 Task: Create List Brand Identity Management Tool in Board Human Resources Management to Workspace Content Marketing Agencies. Create List Brand Identity Management Dashboard in Board Business Model Development and Validation to Workspace Content Marketing Agencies. Create List Brand Identity Management Process in Board Sales Funnel Optimization and Management to Workspace Content Marketing Agencies
Action: Mouse moved to (27, 265)
Screenshot: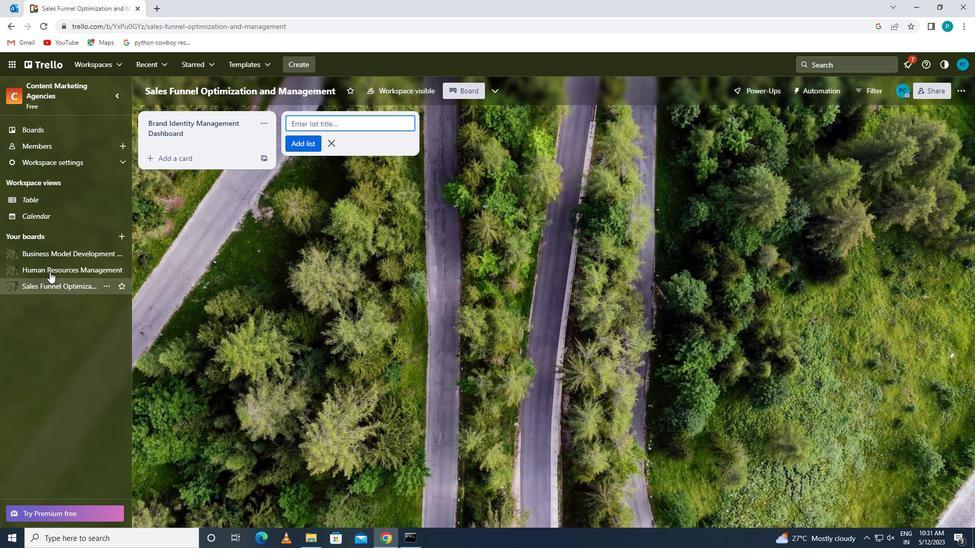 
Action: Mouse pressed left at (27, 265)
Screenshot: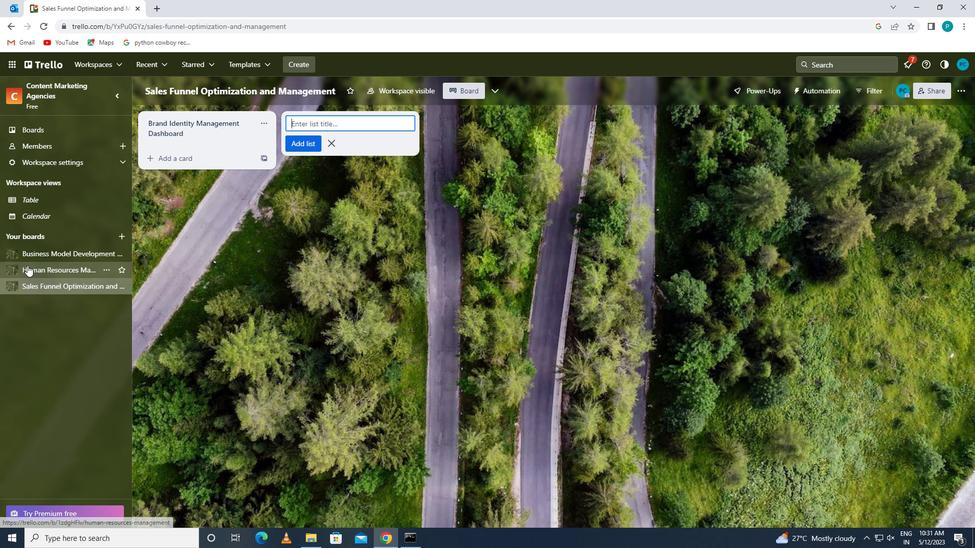 
Action: Mouse moved to (376, 120)
Screenshot: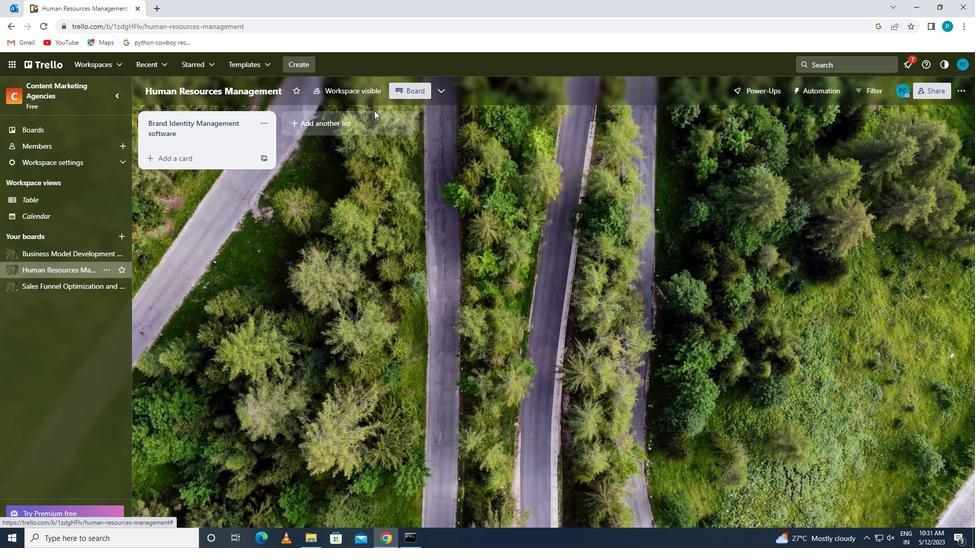 
Action: Mouse pressed left at (376, 120)
Screenshot: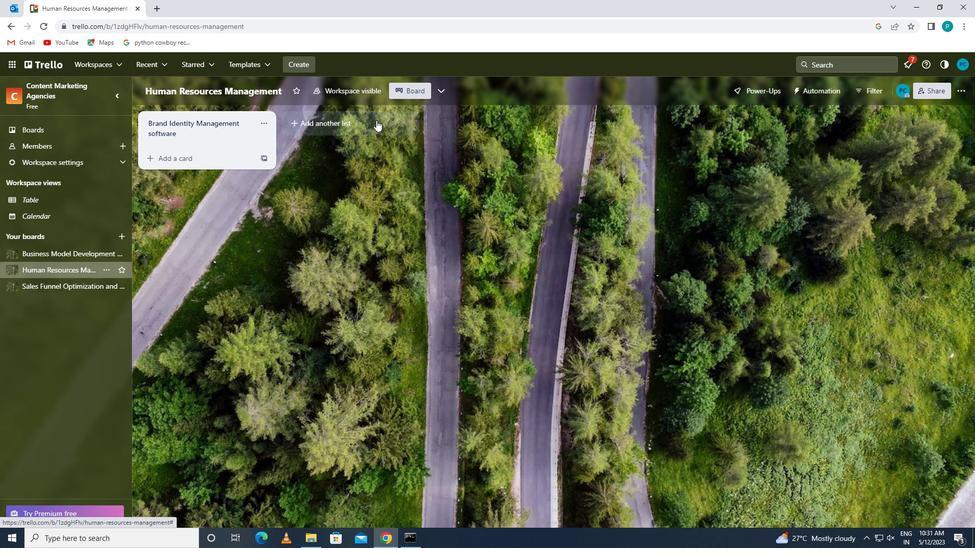 
Action: Key pressed <Key.caps_lock>b<Key.caps_lock>rand<Key.space><Key.caps_lock>i<Key.caps_lock>dentity<Key.space><Key.caps_lock>m<Key.caps_lock>anagement<Key.space>tool<Key.backspace><Key.backspace><Key.backspace><Key.backspace><Key.caps_lock>t<Key.caps_lock>ool
Screenshot: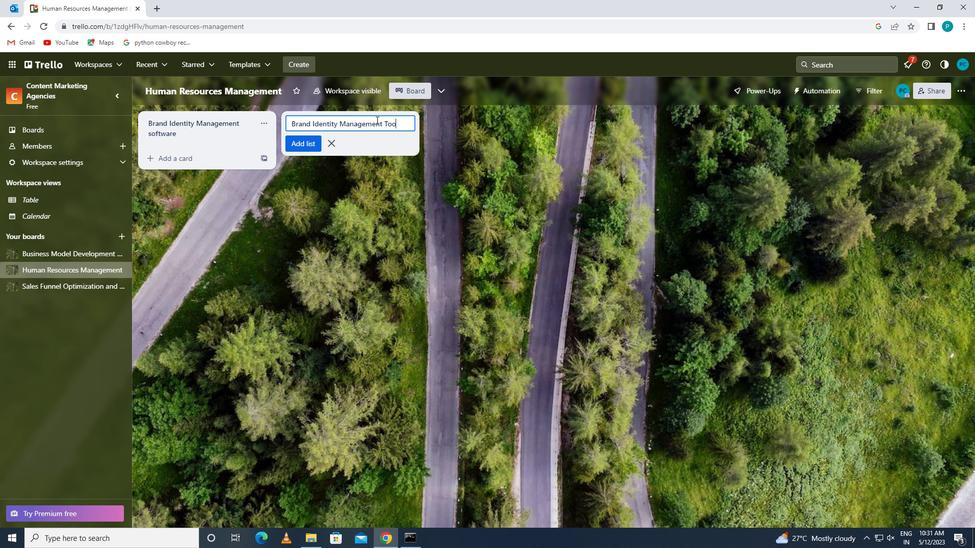 
Action: Mouse moved to (296, 142)
Screenshot: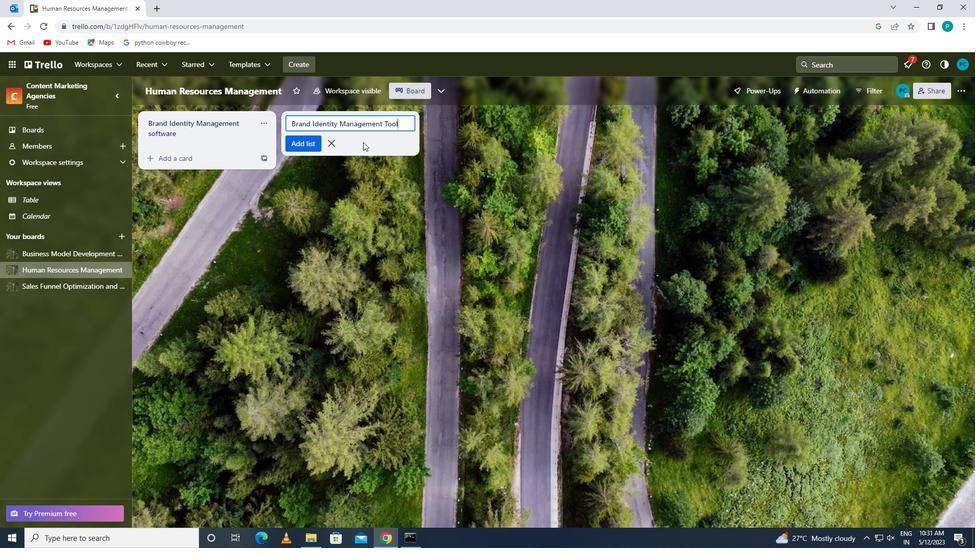 
Action: Mouse pressed left at (296, 142)
Screenshot: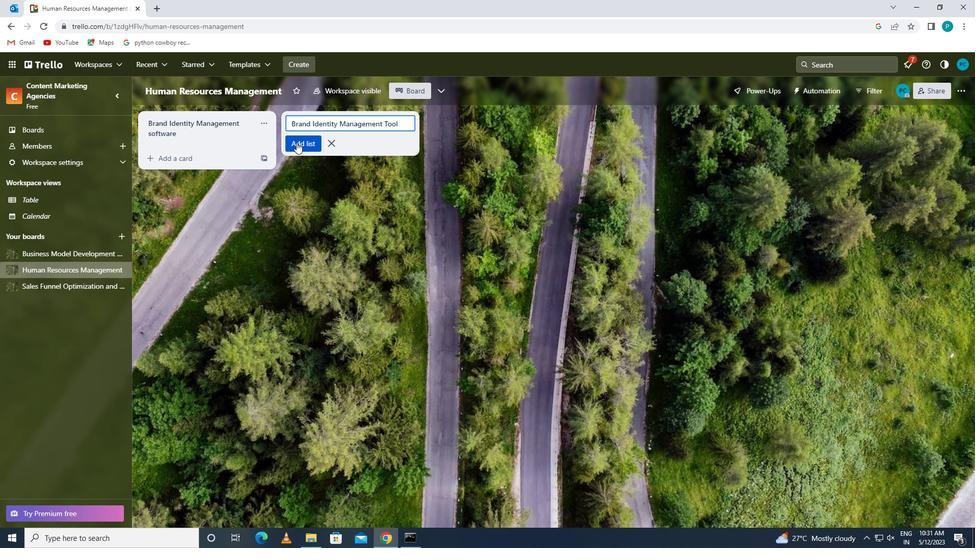 
Action: Mouse moved to (29, 254)
Screenshot: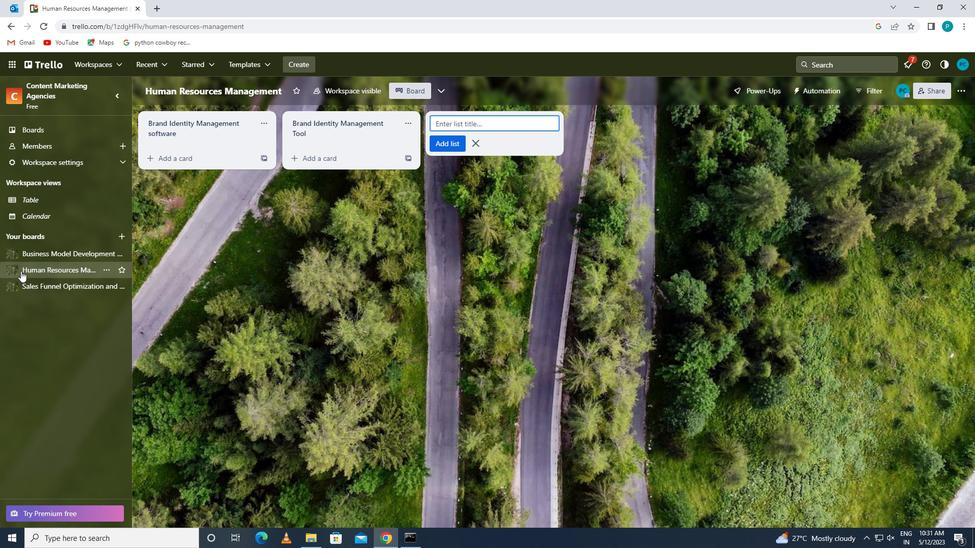 
Action: Mouse pressed left at (29, 254)
Screenshot: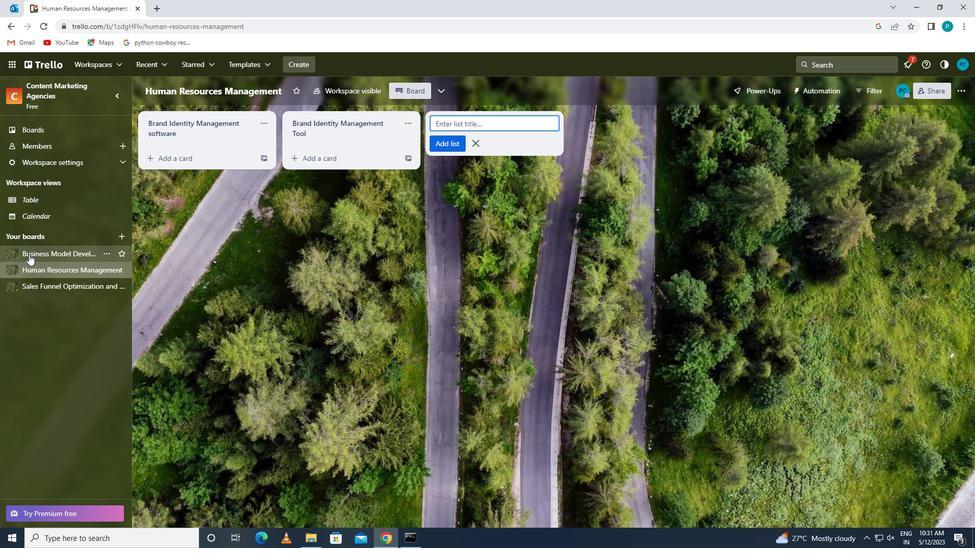 
Action: Mouse moved to (338, 125)
Screenshot: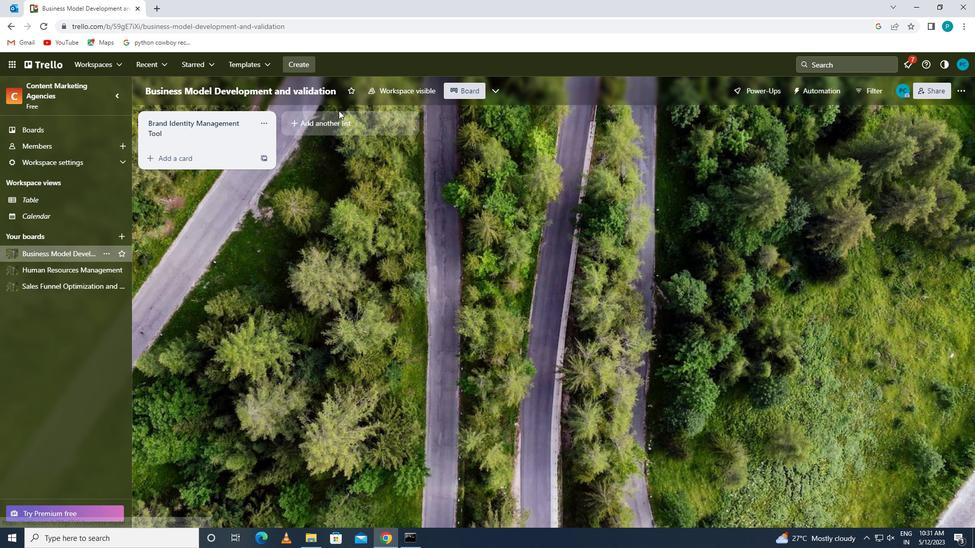 
Action: Mouse pressed left at (338, 125)
Screenshot: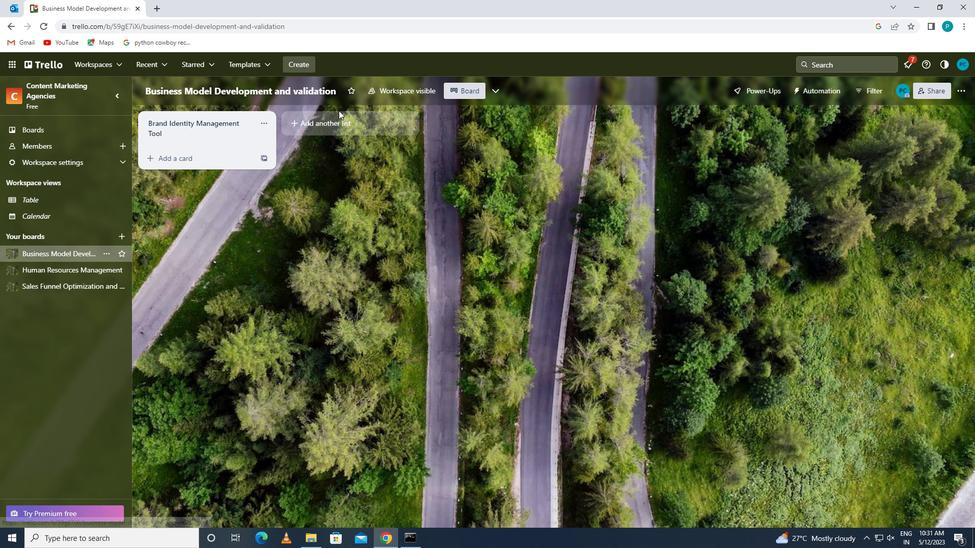 
Action: Key pressed <Key.caps_lock>b<Key.caps_lock>rand<Key.space><Key.caps_lock>i<Key.caps_lock>de<Key.backspace>entity<Key.space><Key.caps_lock>m<Key.caps_lock>anagement<Key.space><Key.caps_lock>d<Key.caps_lock>ashboard<Key.space>
Screenshot: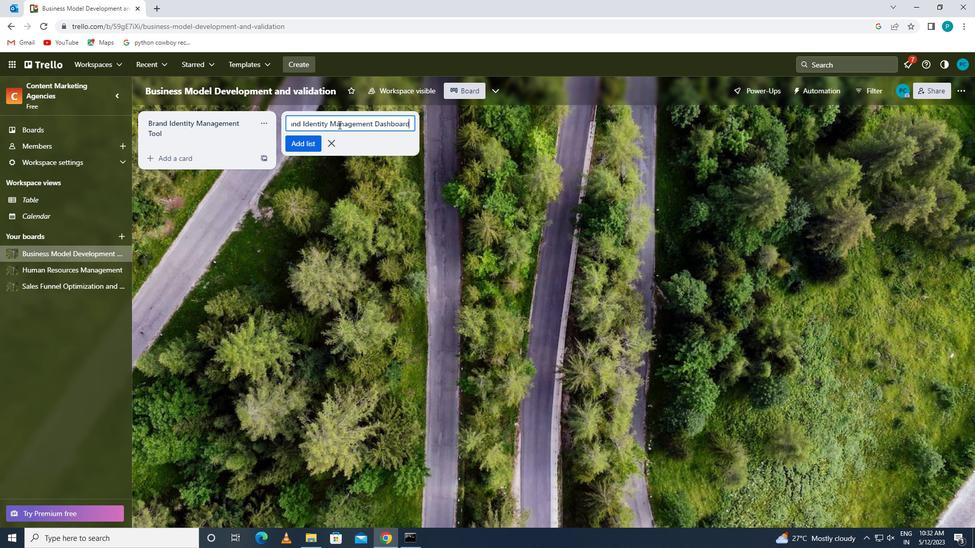 
Action: Mouse moved to (305, 141)
Screenshot: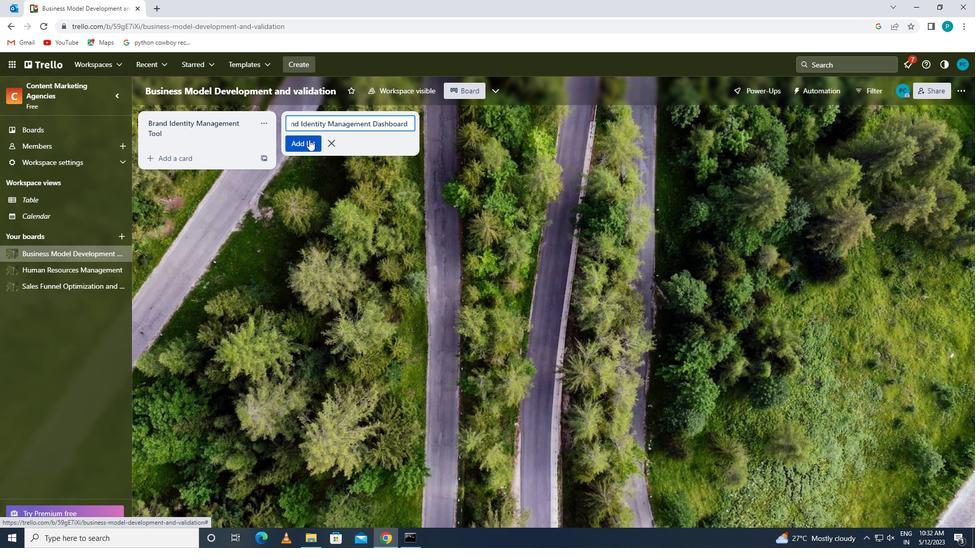 
Action: Mouse pressed left at (305, 141)
Screenshot: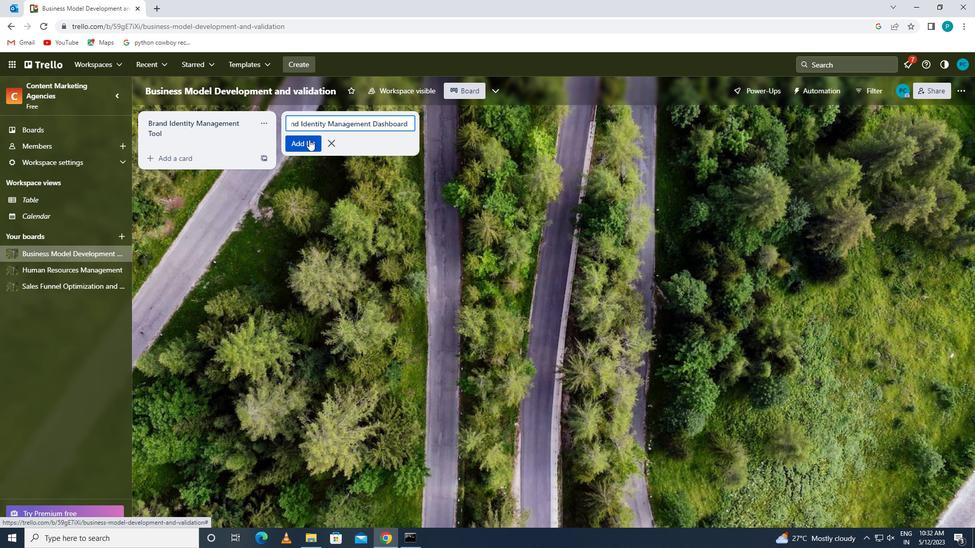 
Action: Mouse moved to (39, 290)
Screenshot: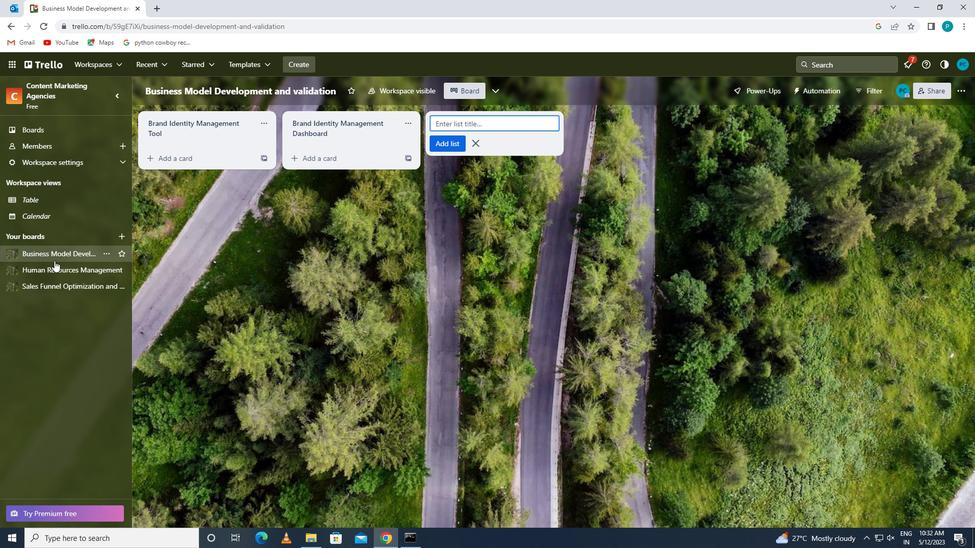 
Action: Mouse pressed left at (39, 290)
Screenshot: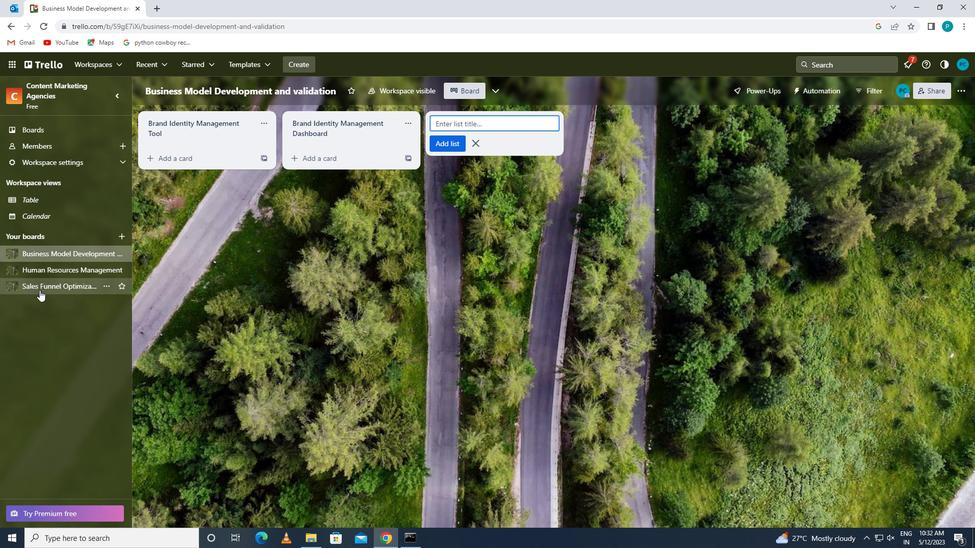 
Action: Mouse moved to (311, 133)
Screenshot: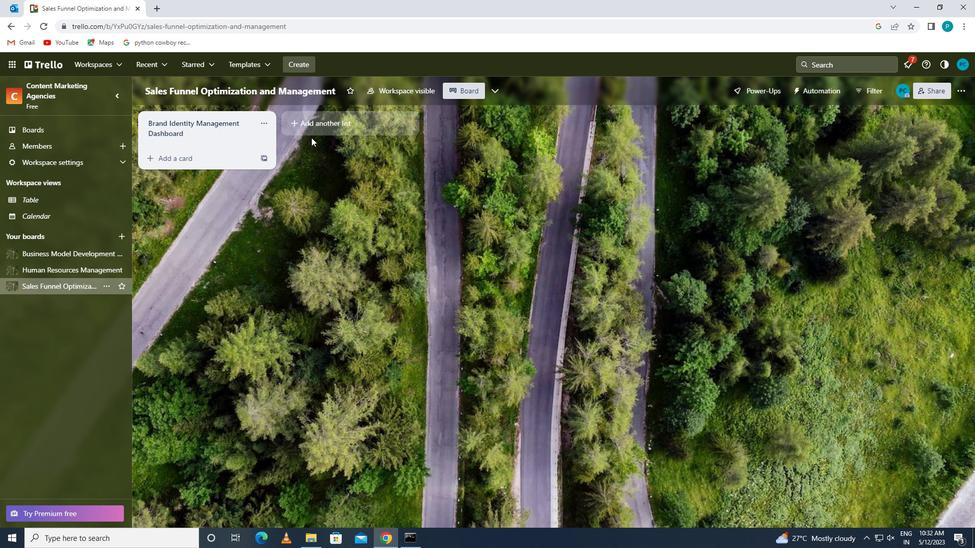 
Action: Mouse pressed left at (311, 133)
Screenshot: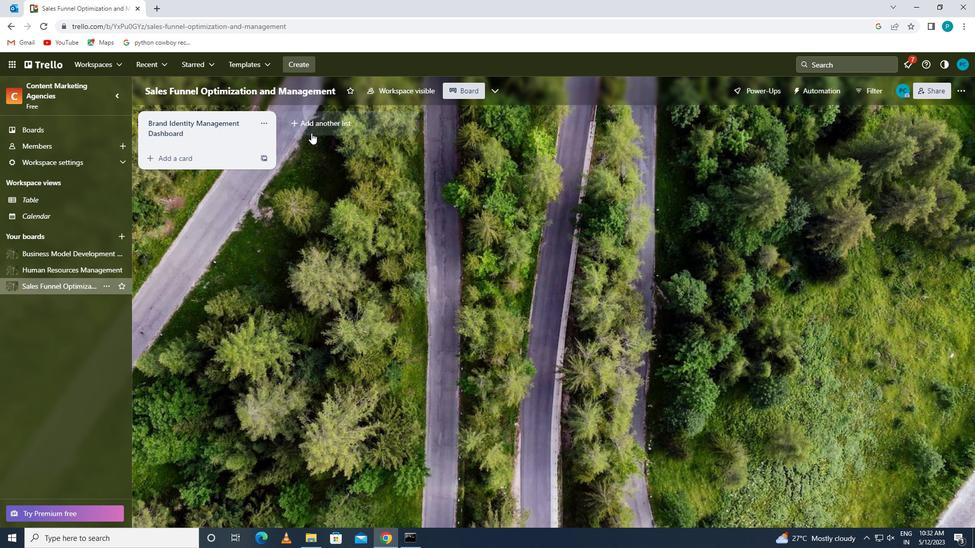 
Action: Mouse moved to (311, 126)
Screenshot: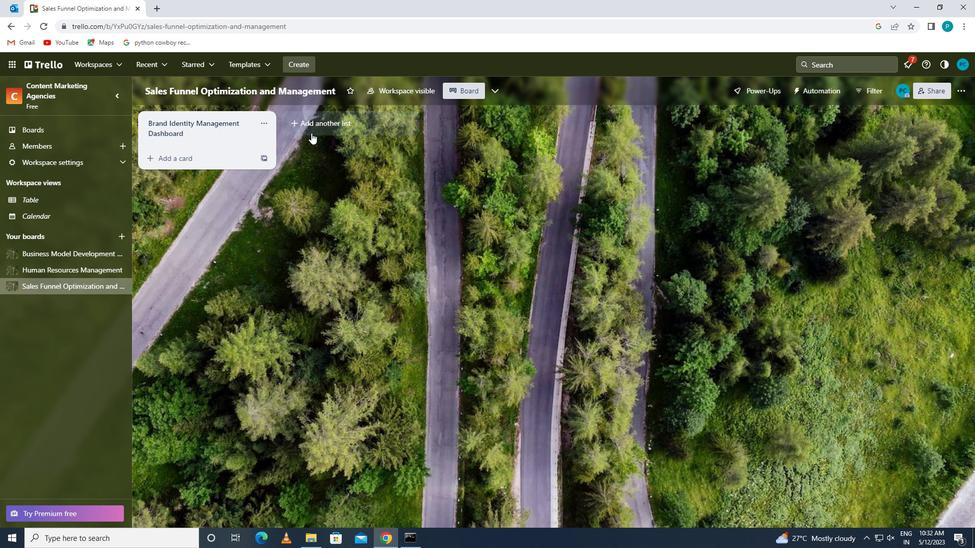 
Action: Mouse pressed left at (311, 126)
Screenshot: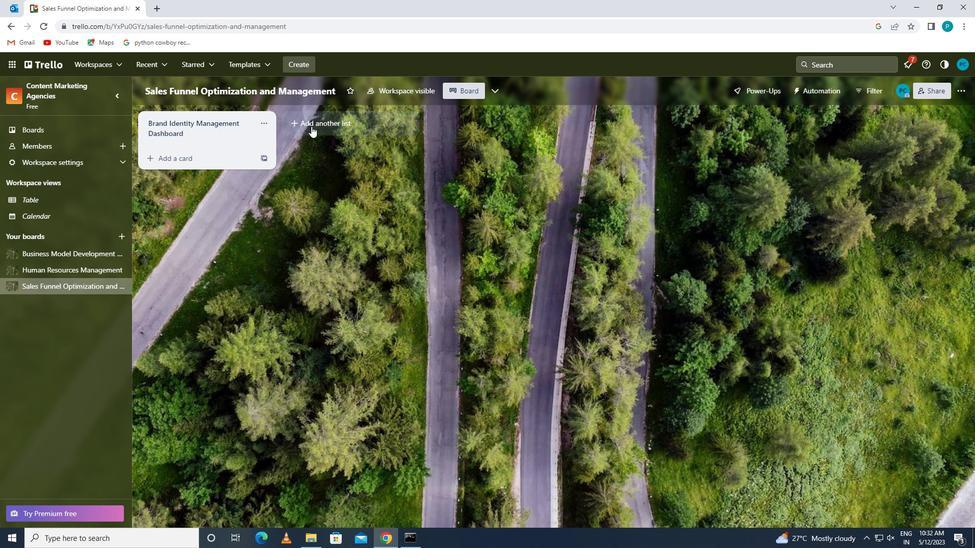 
Action: Key pressed <Key.caps_lock>b<Key.caps_lock>rand<Key.space><Key.caps_lock>i<Key.caps_lock>dentity<Key.space><Key.caps_lock>m<Key.caps_lock>anagement<Key.space><Key.caps_lock>o<Key.backspace>p<Key.caps_lock>rocess
Screenshot: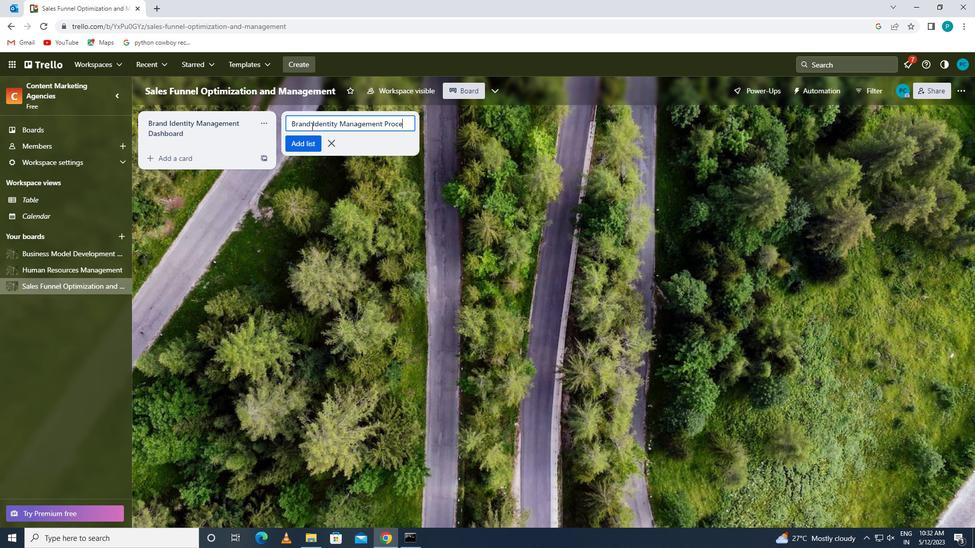
Action: Mouse moved to (302, 140)
Screenshot: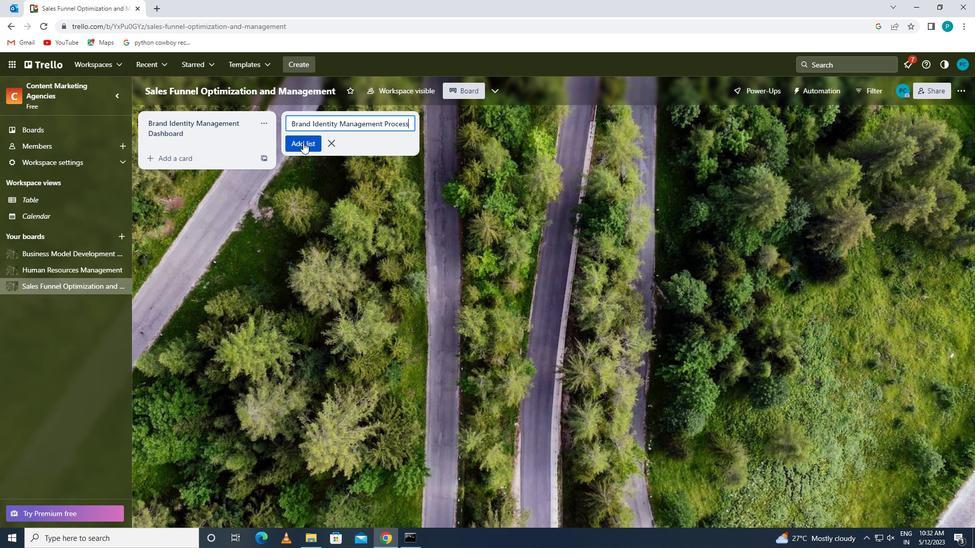 
Action: Mouse pressed left at (302, 140)
Screenshot: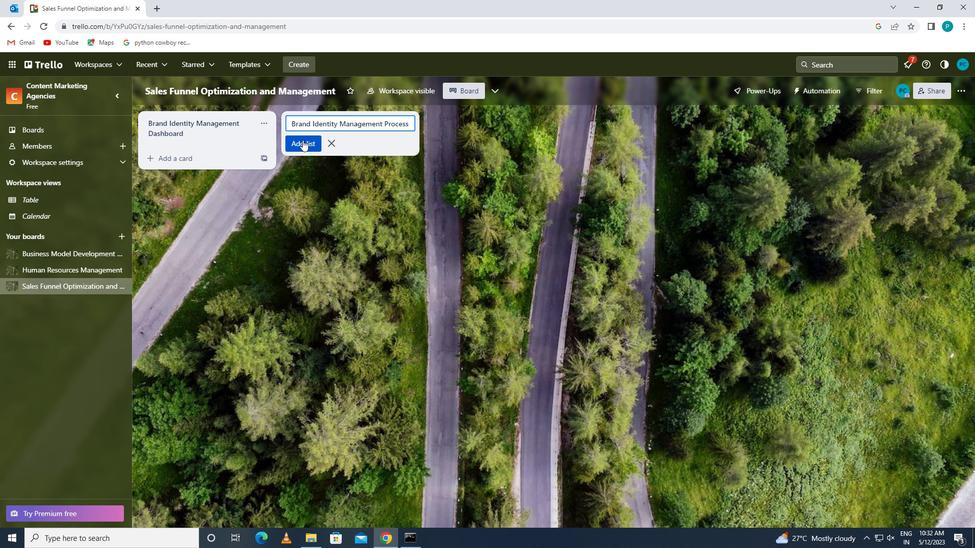 
